Task: Create List Target Audience in Board Leadership Coaching to Workspace Human Resources Consulting. Create List Customer Personas in Board Sales Performance Improvement to Workspace Human Resources Consulting. Create List Content Marketing in Board IT Infrastructure Design and Implementation to Workspace Human Resources Consulting
Action: Mouse moved to (792, 414)
Screenshot: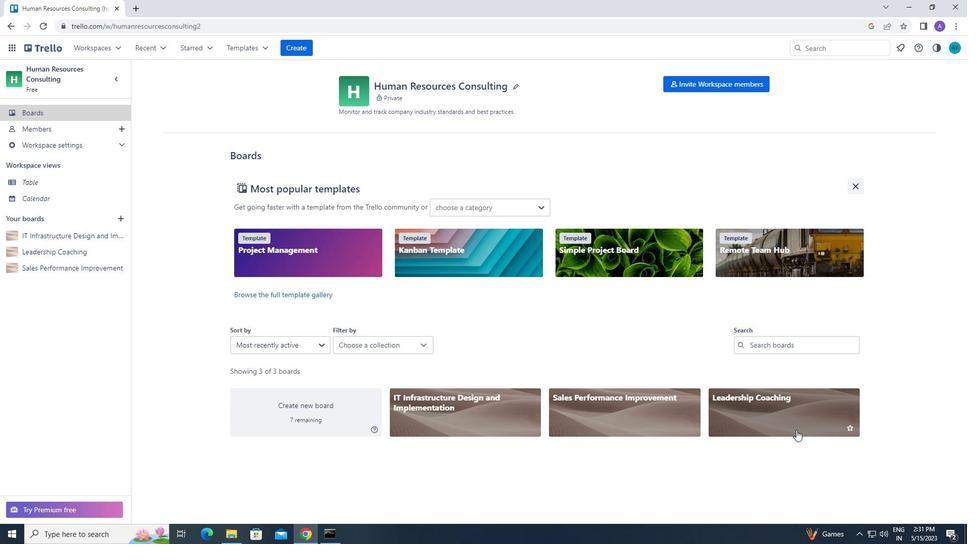 
Action: Mouse pressed left at (792, 414)
Screenshot: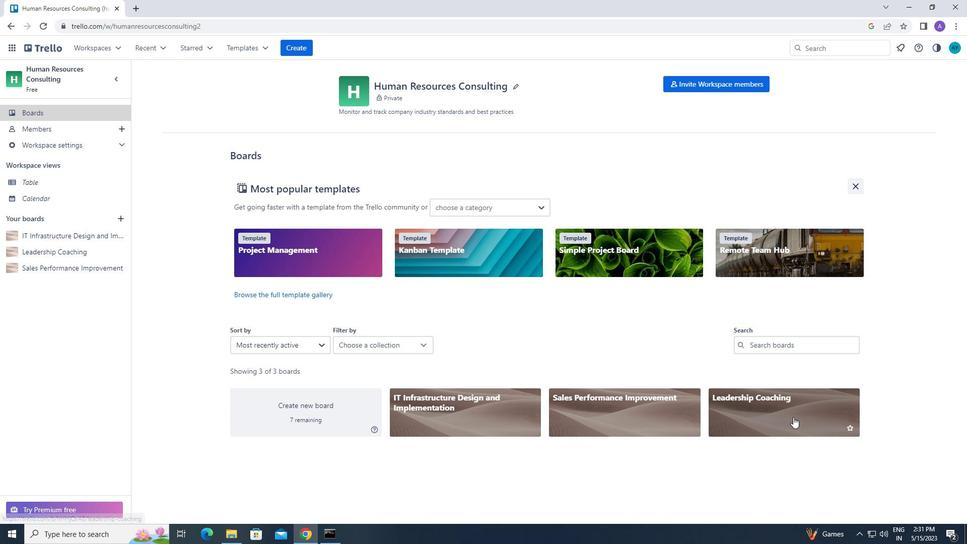 
Action: Mouse moved to (205, 105)
Screenshot: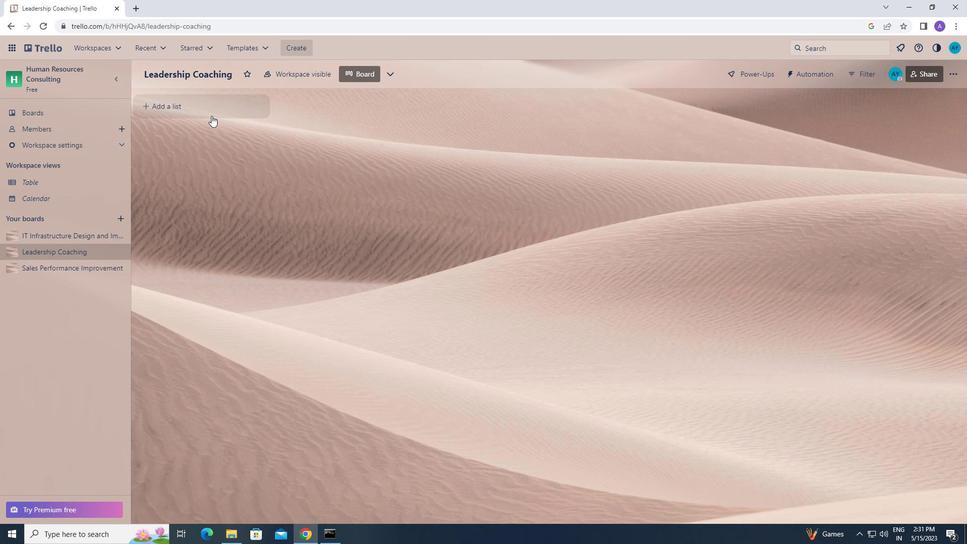 
Action: Mouse pressed left at (205, 105)
Screenshot: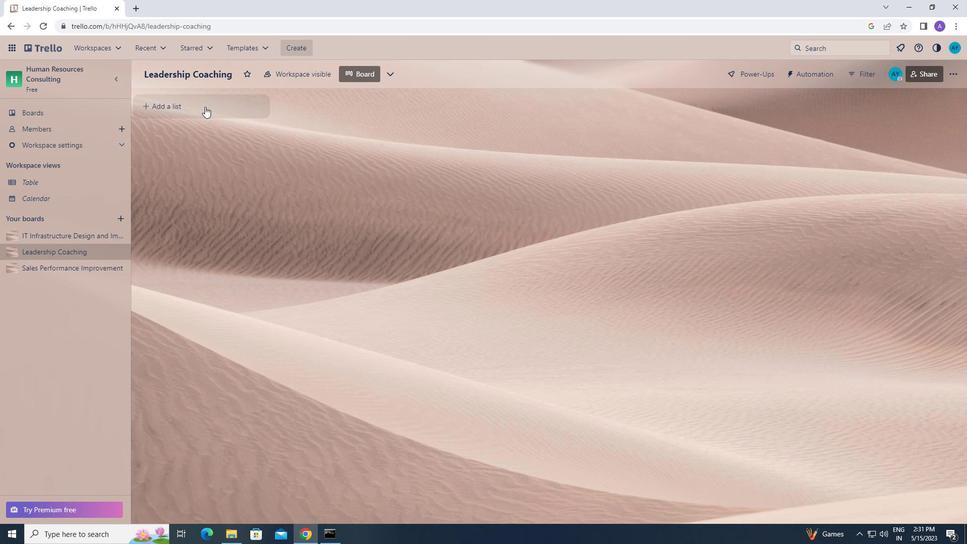 
Action: Mouse moved to (207, 106)
Screenshot: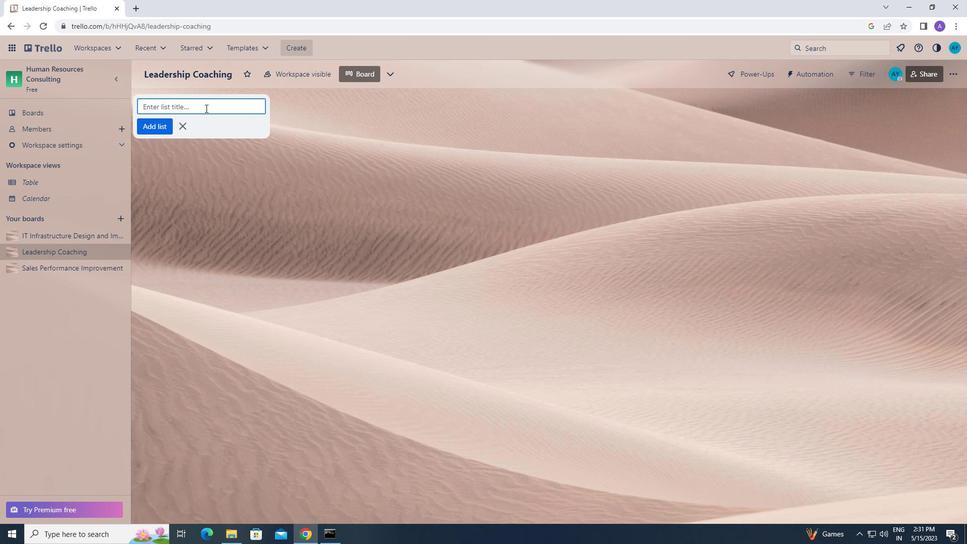 
Action: Mouse pressed left at (207, 106)
Screenshot: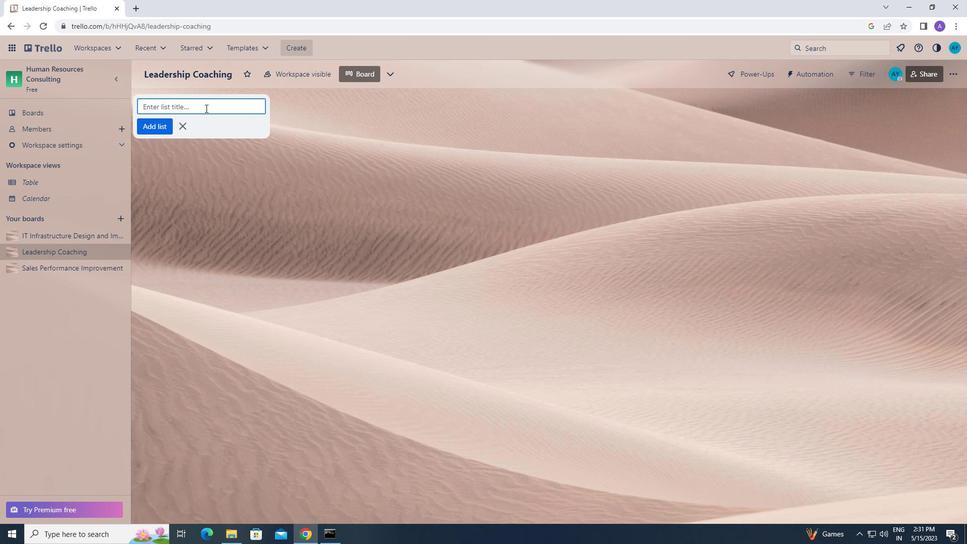 
Action: Mouse moved to (222, 111)
Screenshot: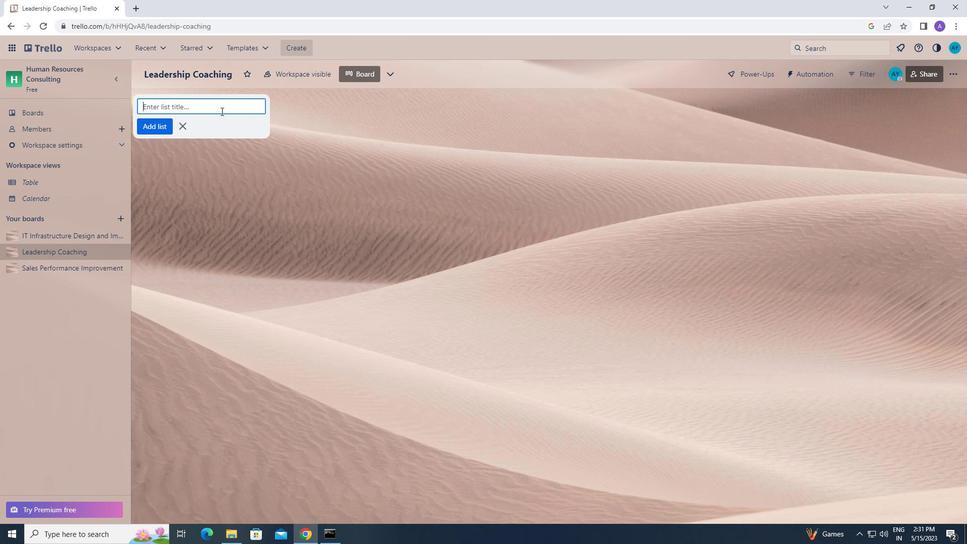 
Action: Key pressed t
Screenshot: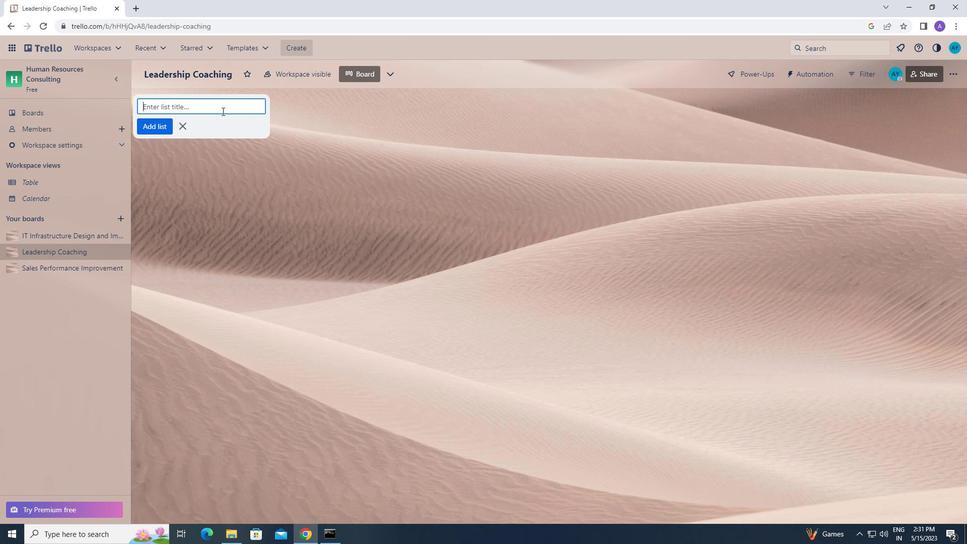 
Action: Mouse moved to (222, 111)
Screenshot: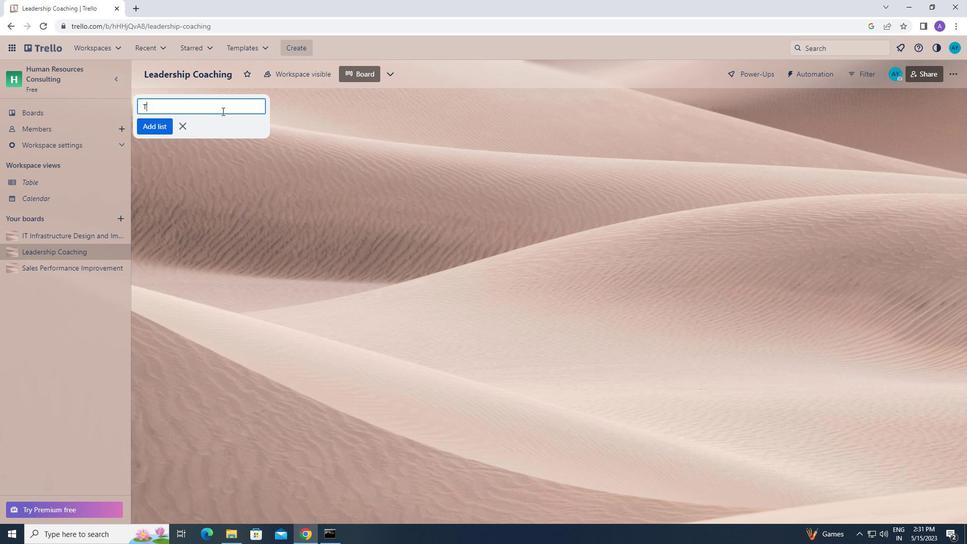 
Action: Key pressed <Key.caps_lock>arget<Key.space><Key.caps_lock>a<Key.caps_lock>udience<Key.enter>
Screenshot: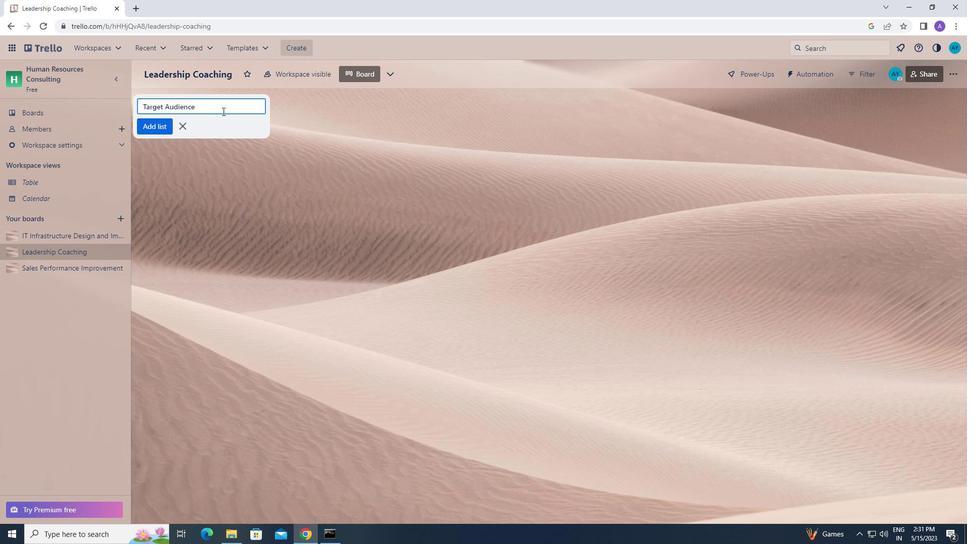 
Action: Mouse moved to (87, 38)
Screenshot: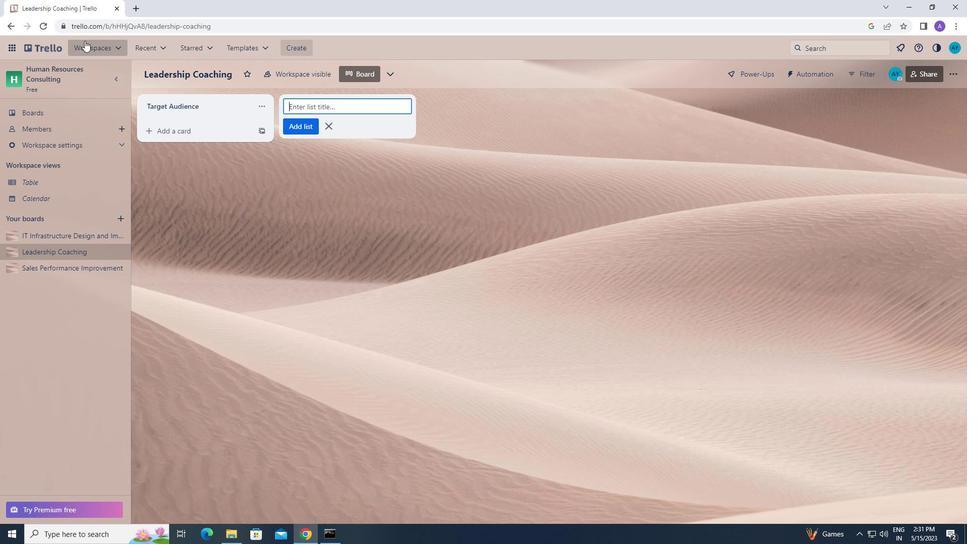 
Action: Mouse pressed left at (87, 38)
Screenshot: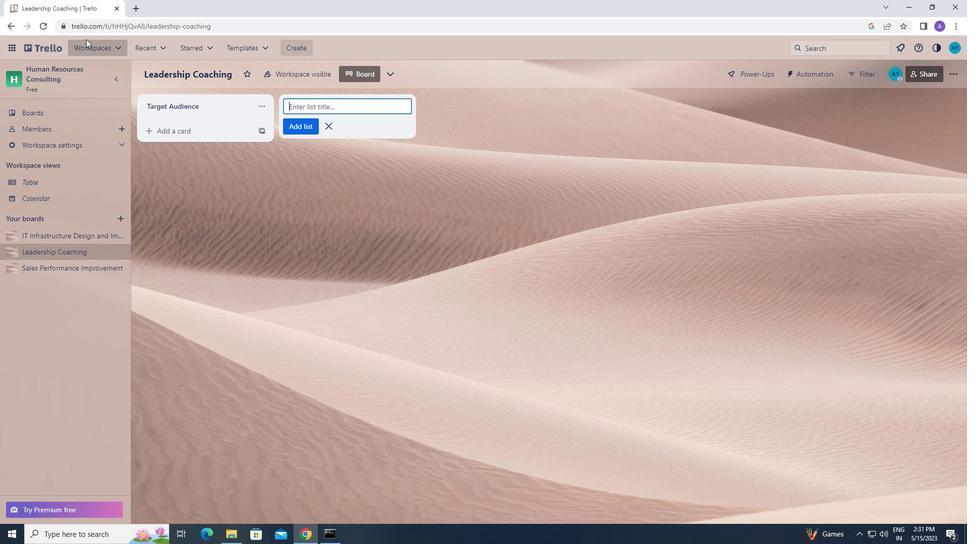 
Action: Mouse moved to (90, 44)
Screenshot: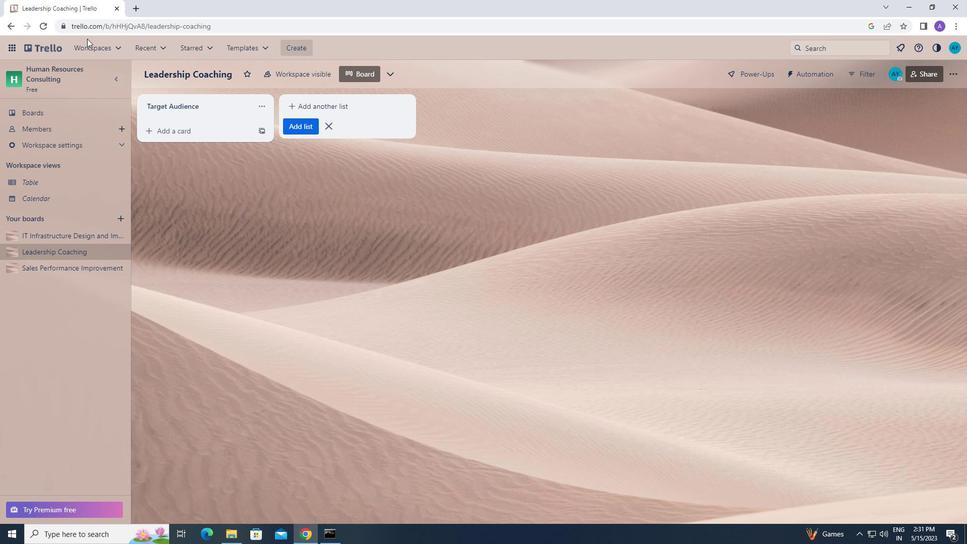 
Action: Mouse pressed left at (90, 44)
Screenshot: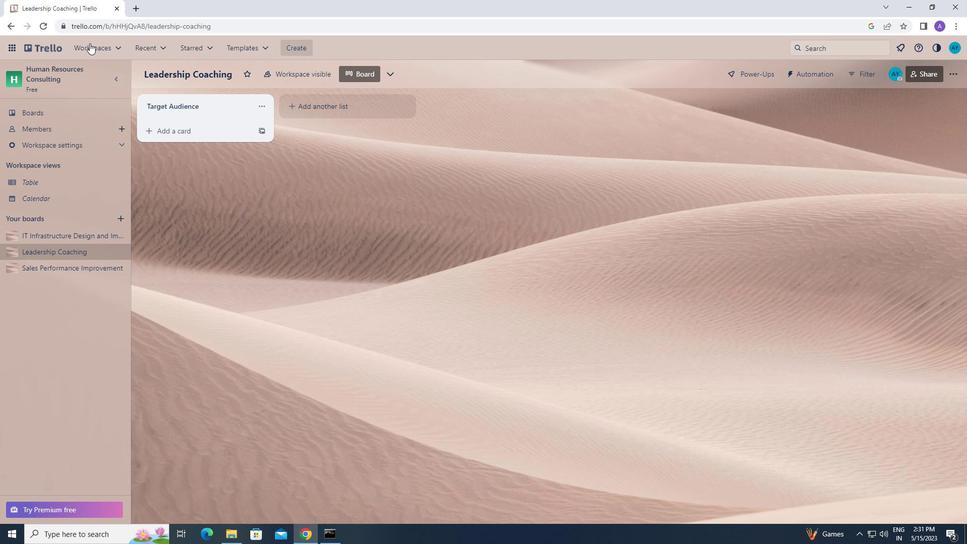 
Action: Mouse moved to (140, 373)
Screenshot: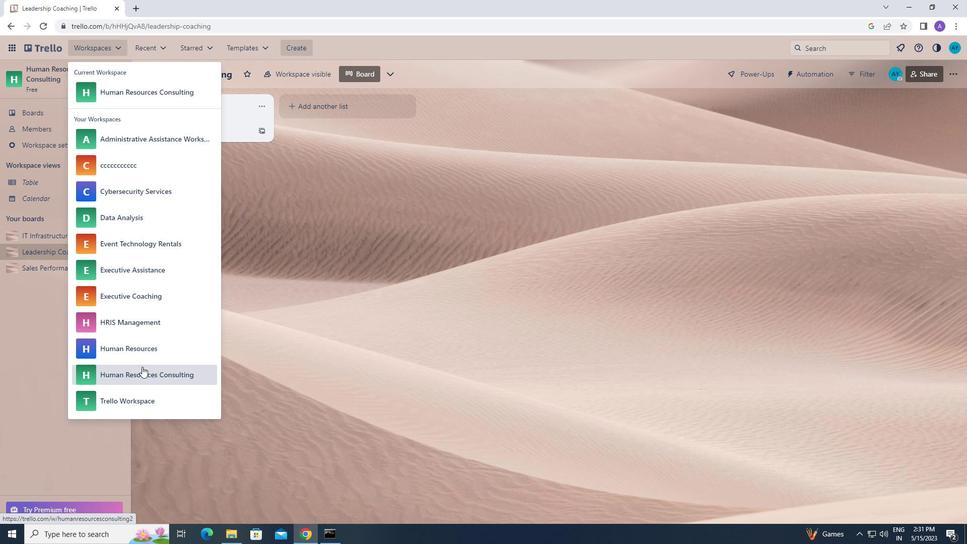 
Action: Mouse pressed left at (140, 373)
Screenshot: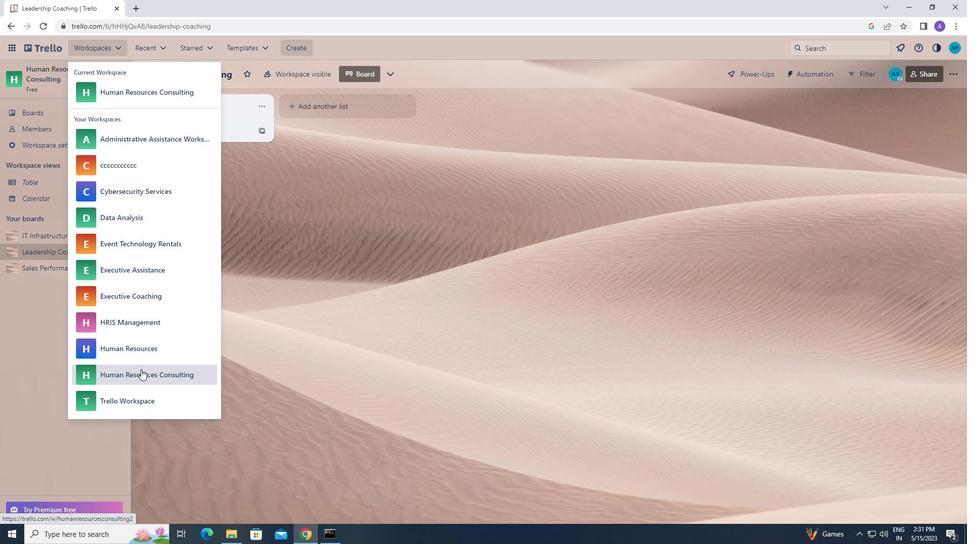 
Action: Mouse moved to (620, 412)
Screenshot: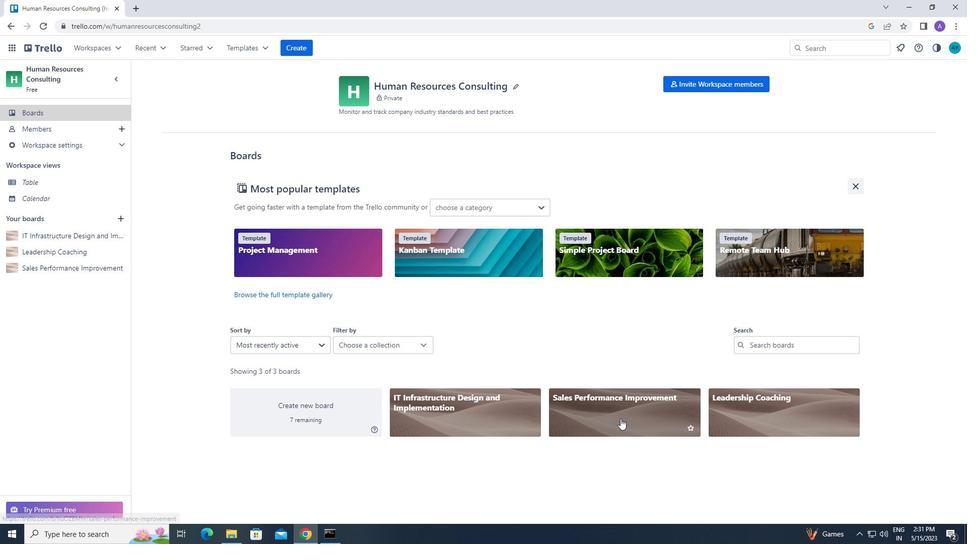 
Action: Mouse pressed left at (620, 412)
Screenshot: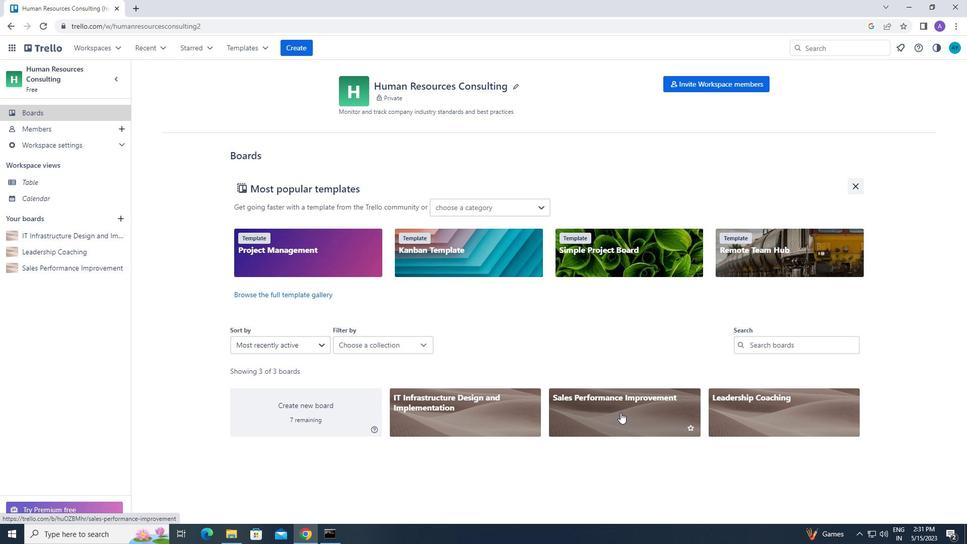 
Action: Mouse moved to (203, 106)
Screenshot: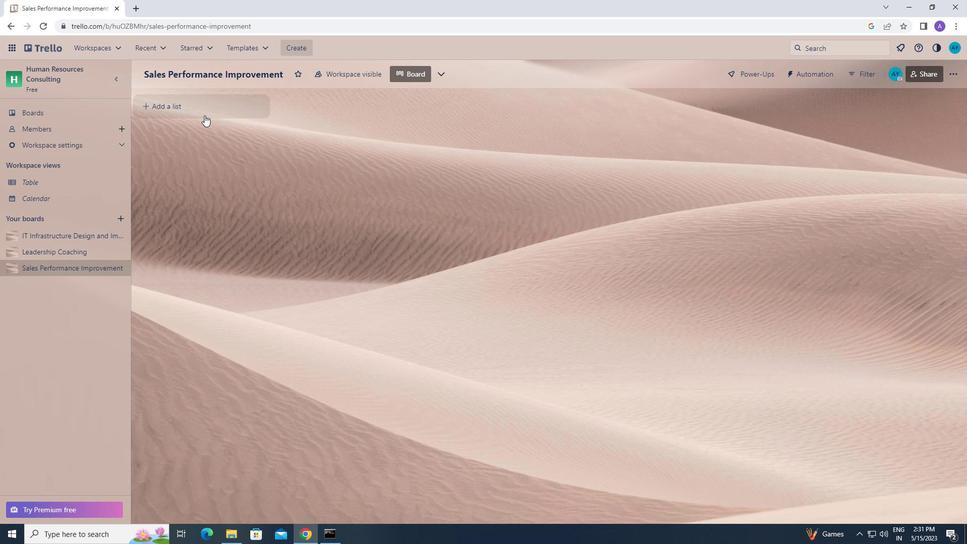 
Action: Mouse pressed left at (203, 106)
Screenshot: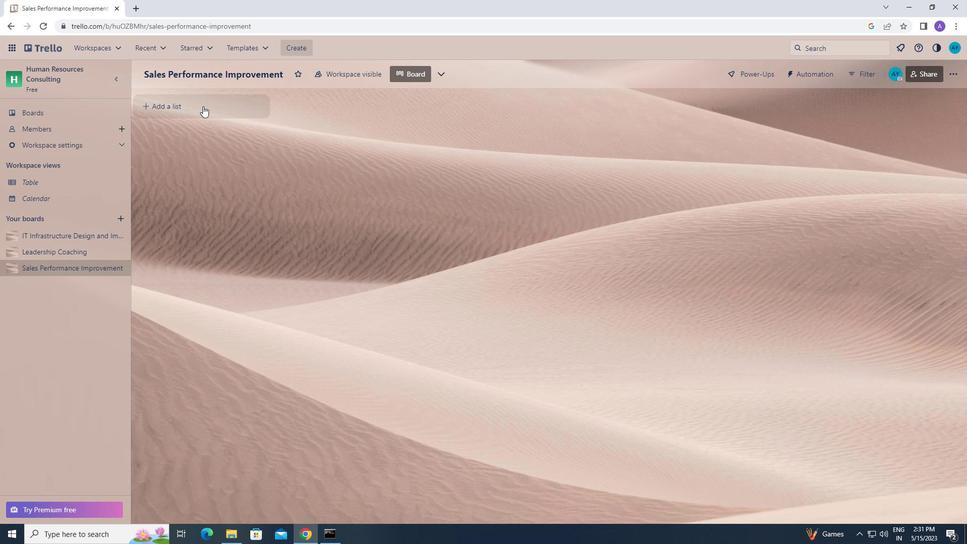 
Action: Mouse moved to (208, 104)
Screenshot: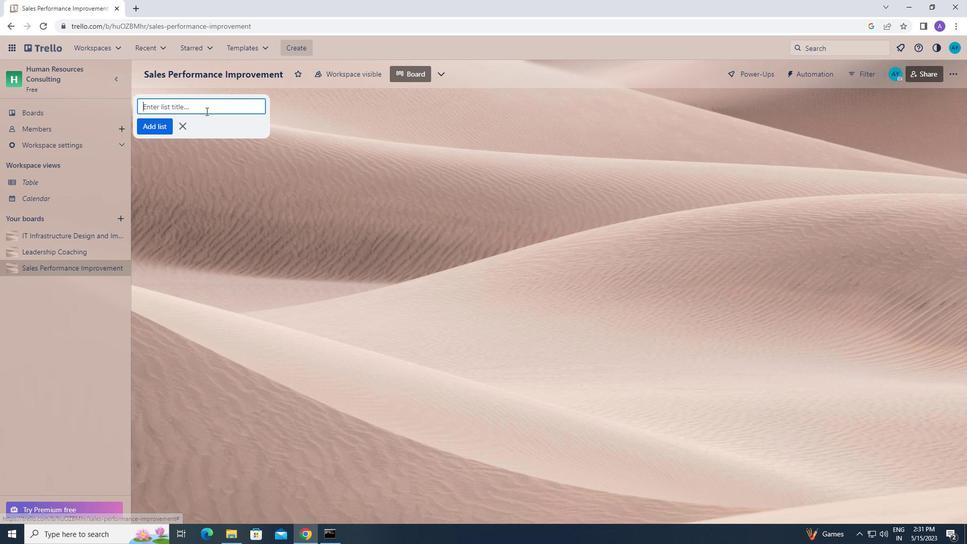 
Action: Mouse pressed left at (208, 104)
Screenshot: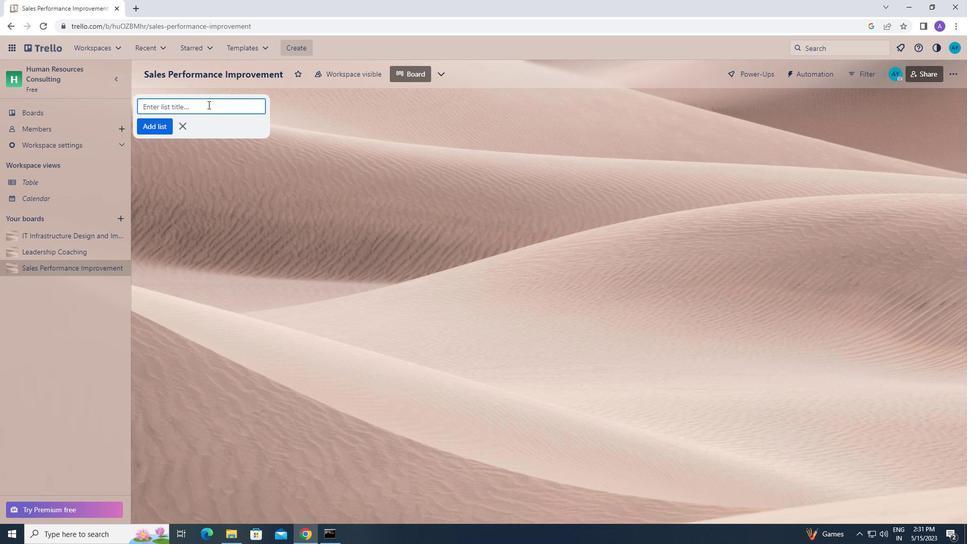 
Action: Mouse moved to (210, 104)
Screenshot: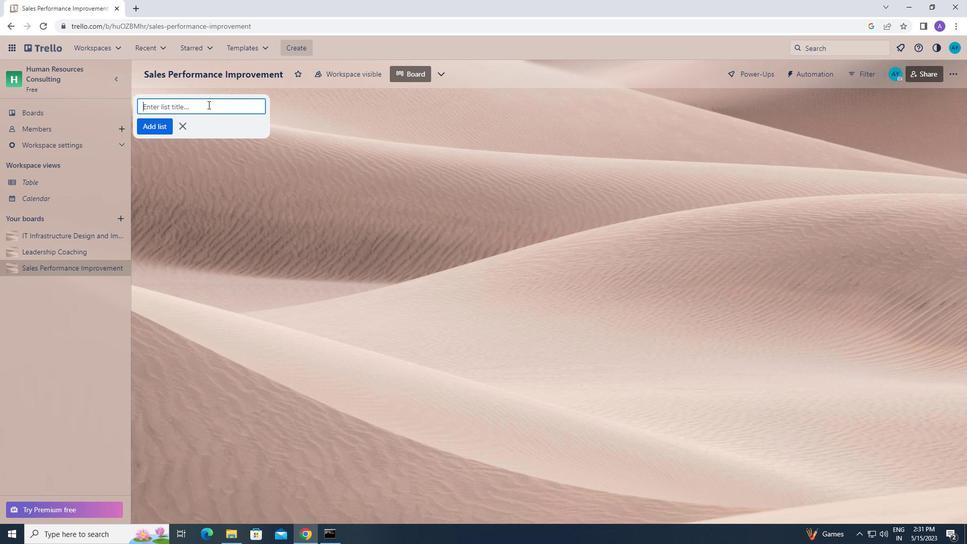 
Action: Key pressed <Key.caps_lock>c<Key.caps_lock>ustomer<Key.space><Key.caps_lock>p<Key.caps_lock>ersonas<Key.enter>
Screenshot: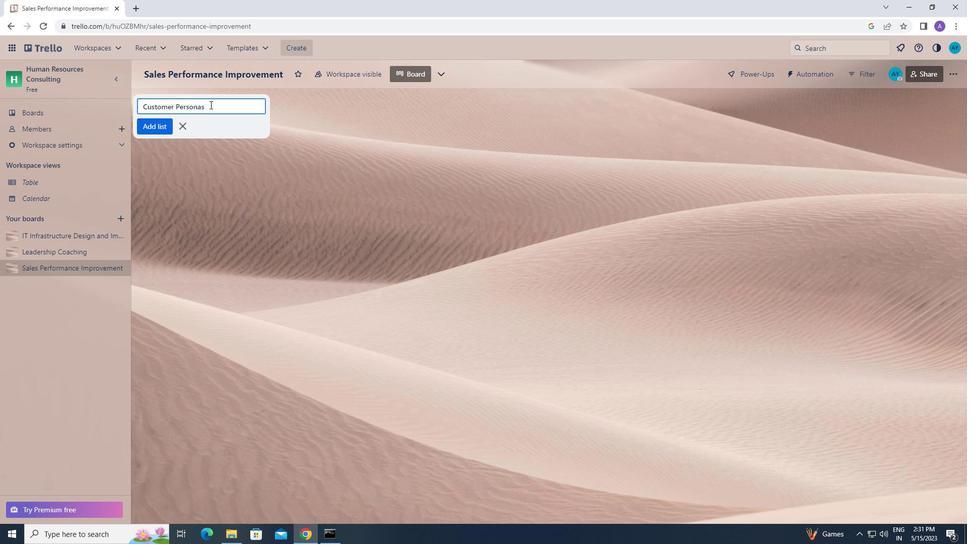 
Action: Mouse moved to (91, 44)
Screenshot: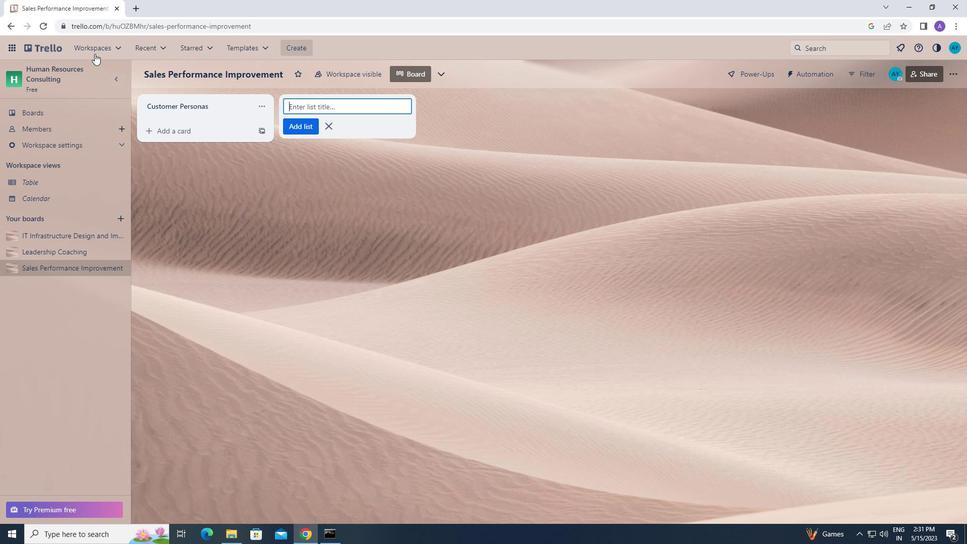 
Action: Mouse pressed left at (91, 44)
Screenshot: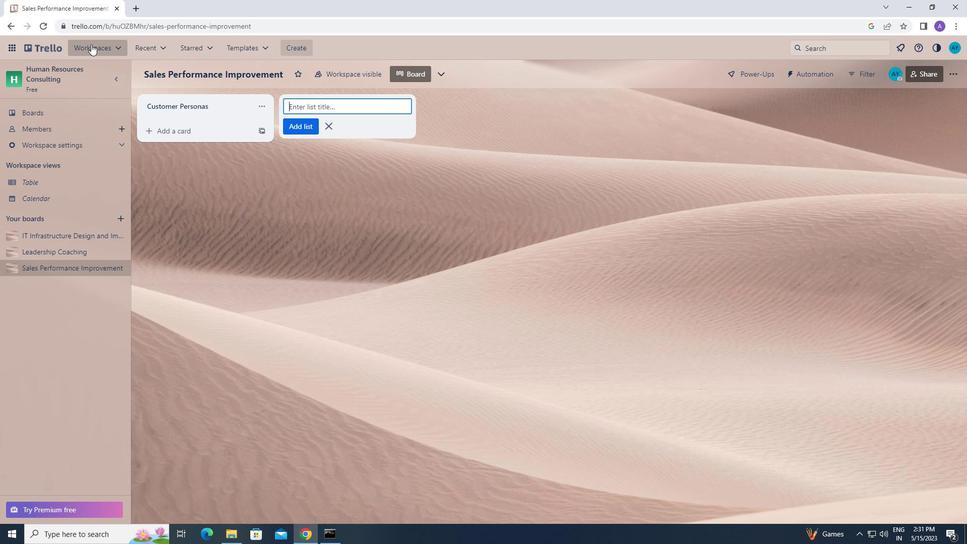 
Action: Mouse moved to (117, 370)
Screenshot: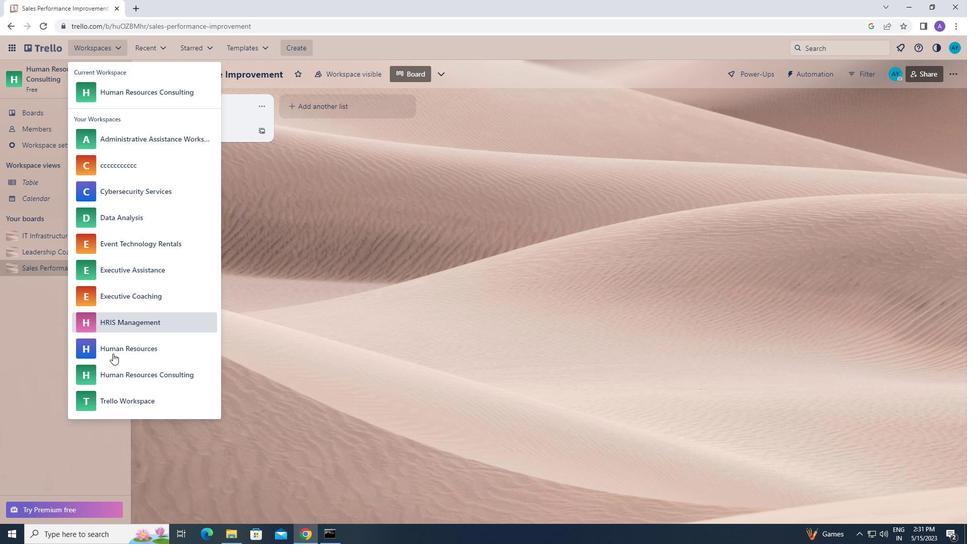 
Action: Mouse pressed left at (117, 370)
Screenshot: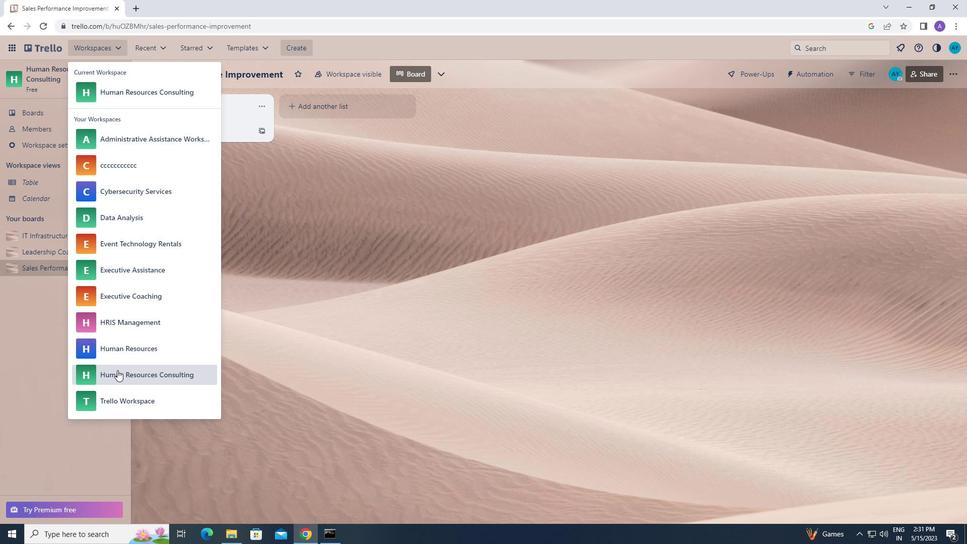 
Action: Mouse moved to (444, 411)
Screenshot: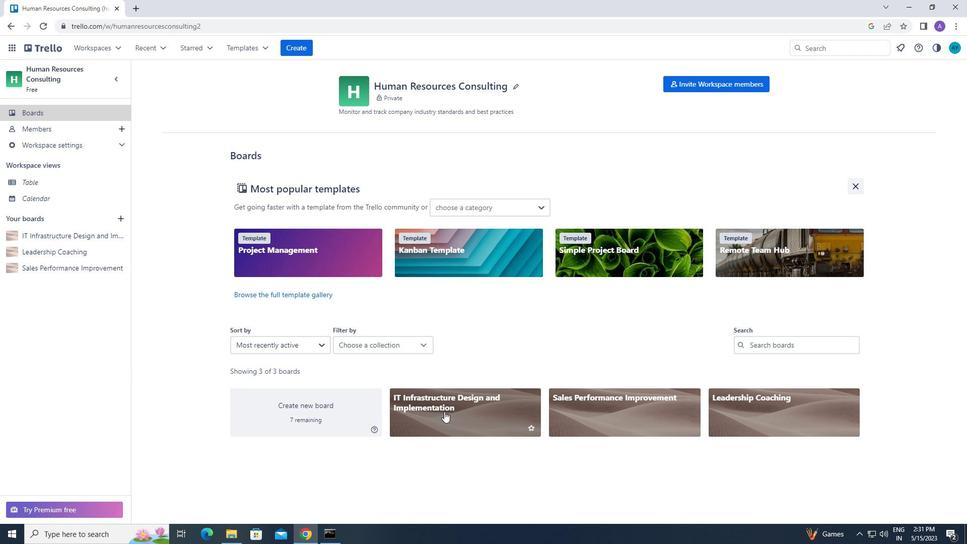 
Action: Mouse pressed left at (444, 411)
Screenshot: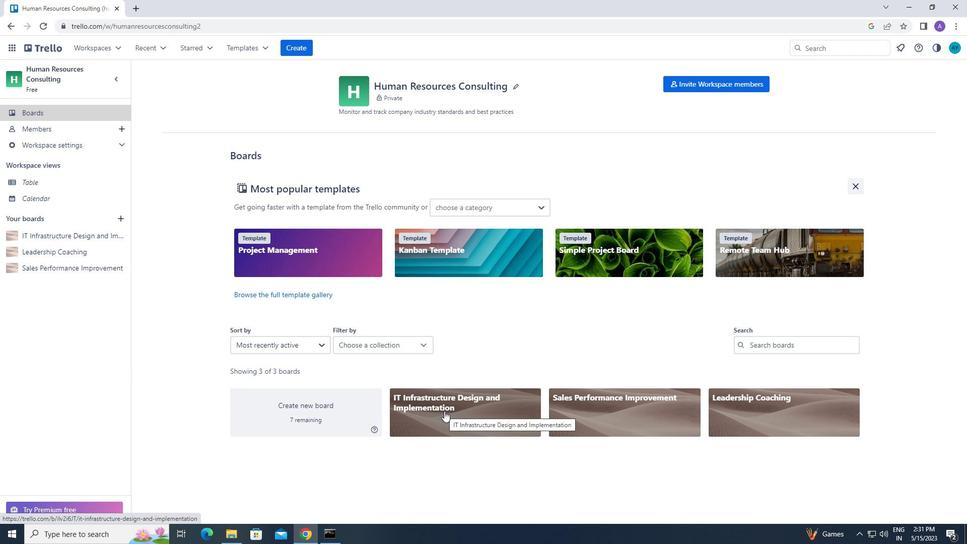 
Action: Mouse moved to (210, 103)
Screenshot: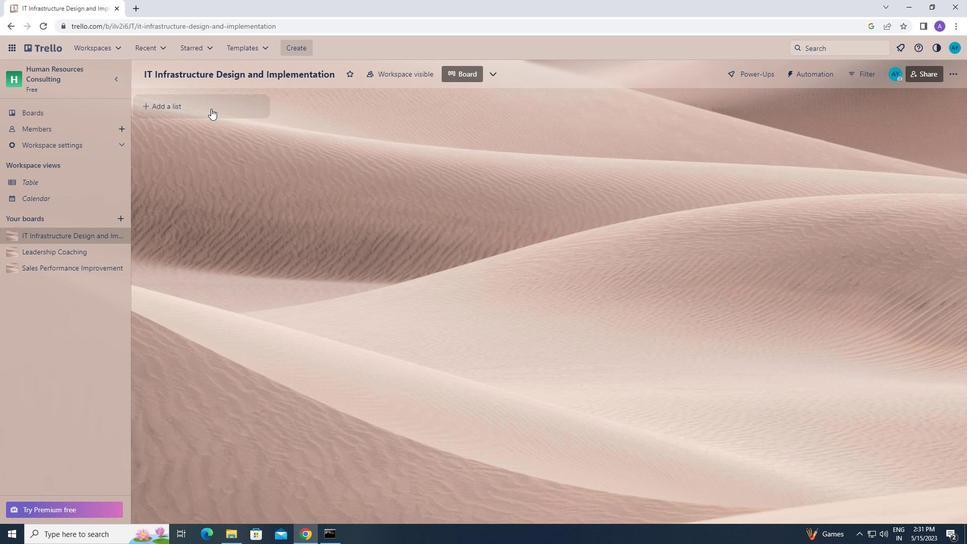
Action: Mouse pressed left at (210, 103)
Screenshot: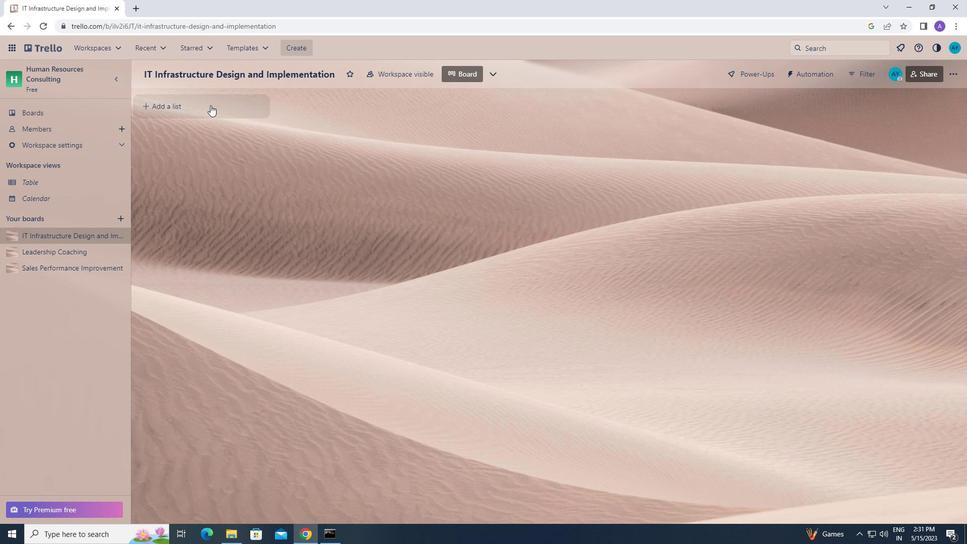 
Action: Mouse moved to (210, 106)
Screenshot: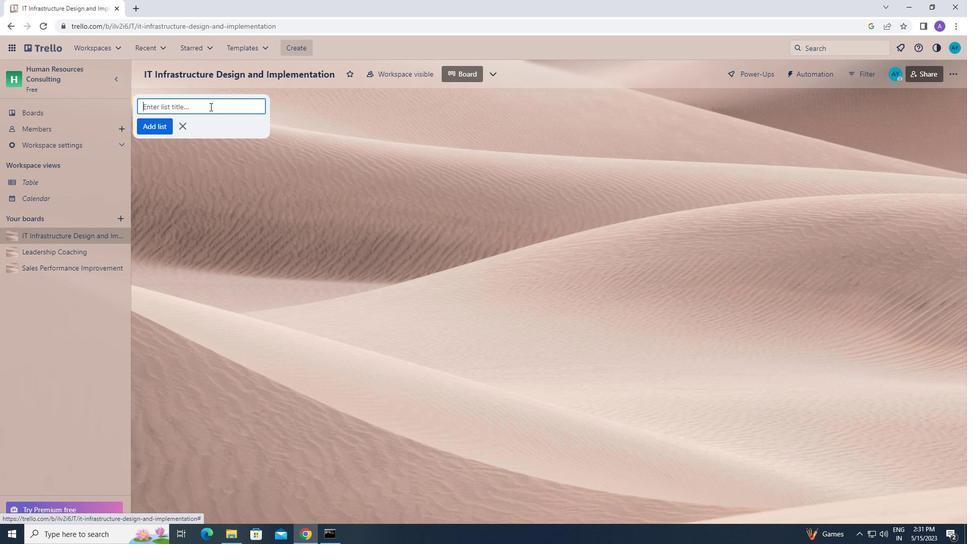 
Action: Mouse pressed left at (210, 106)
Screenshot: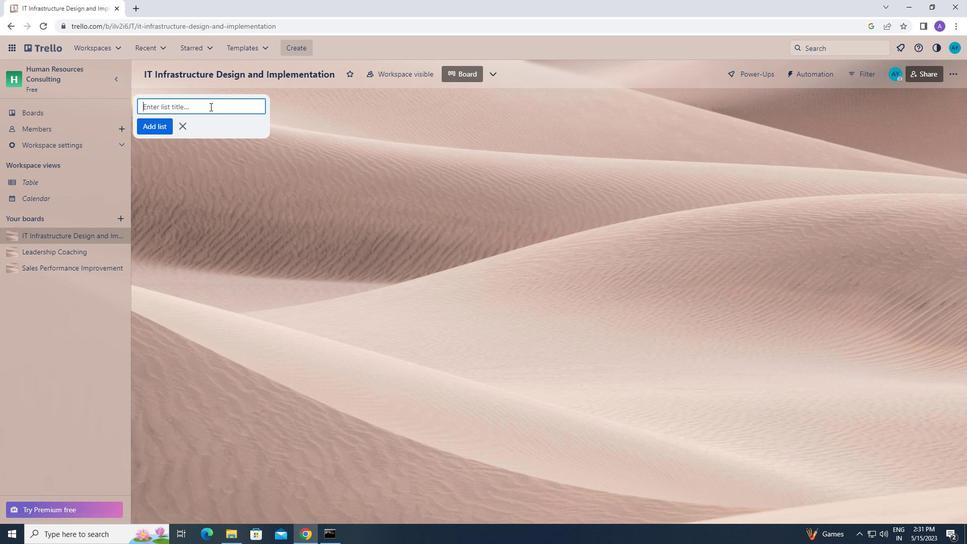 
Action: Mouse moved to (210, 106)
Screenshot: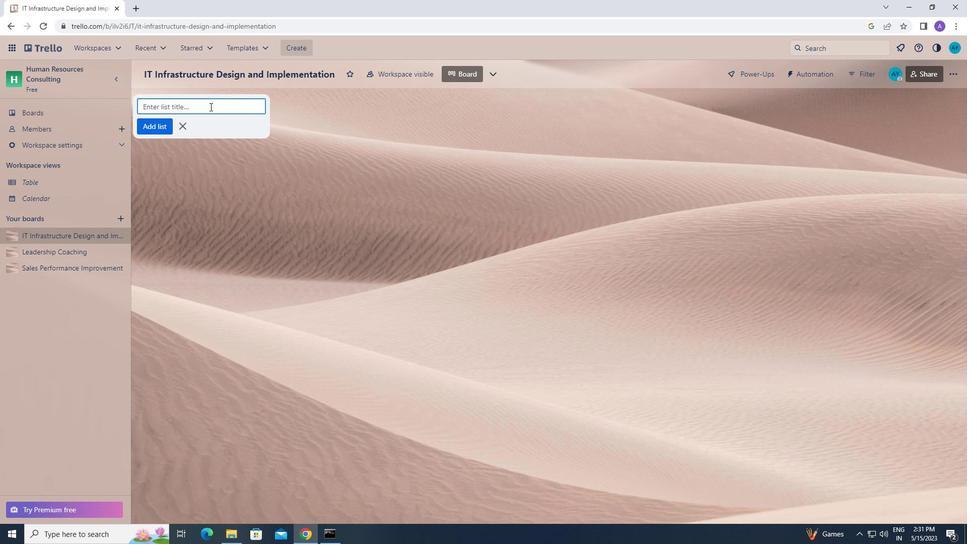 
Action: Key pressed <Key.caps_lock>c<Key.caps_lock>ontent<Key.space><Key.caps_lock>m<Key.caps_lock>arketing<Key.enter>
Screenshot: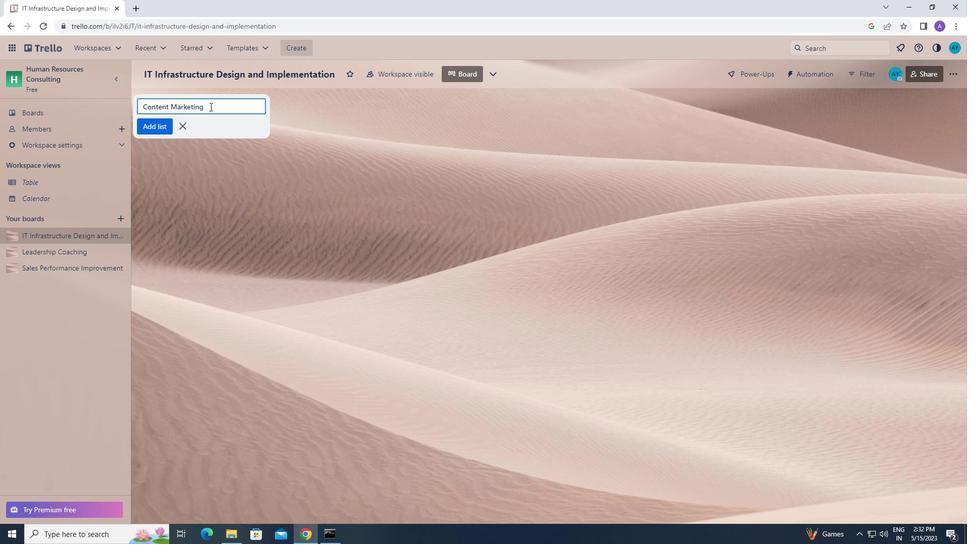 
